 Task: Create a due date automation trigger when advanced on, on the wednesday before a card is due add content with a name or a description starting with resume at 11:00 AM.
Action: Mouse moved to (1068, 81)
Screenshot: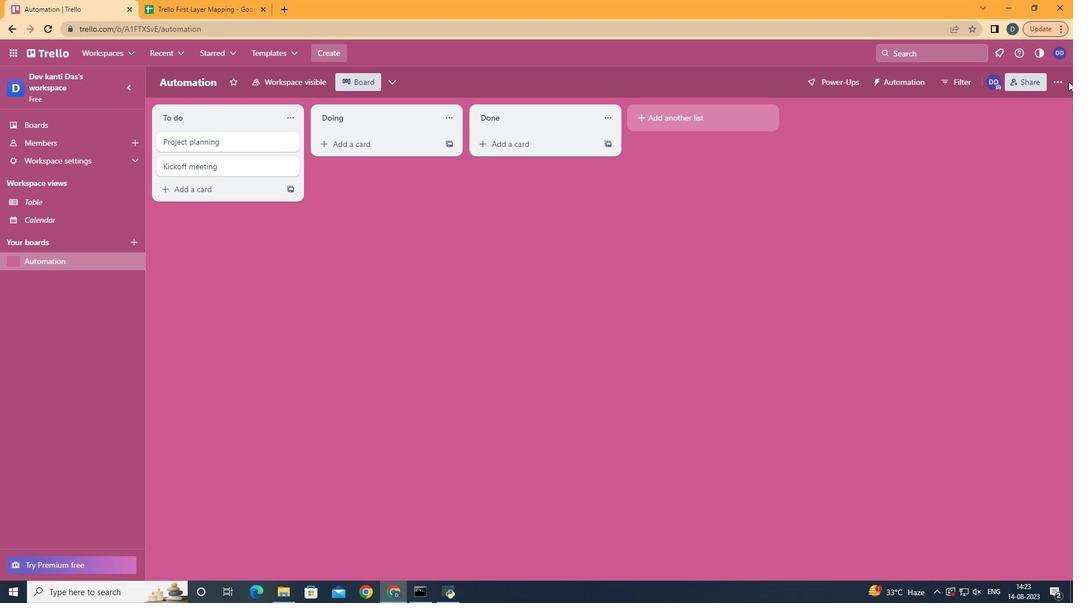 
Action: Mouse pressed left at (1068, 81)
Screenshot: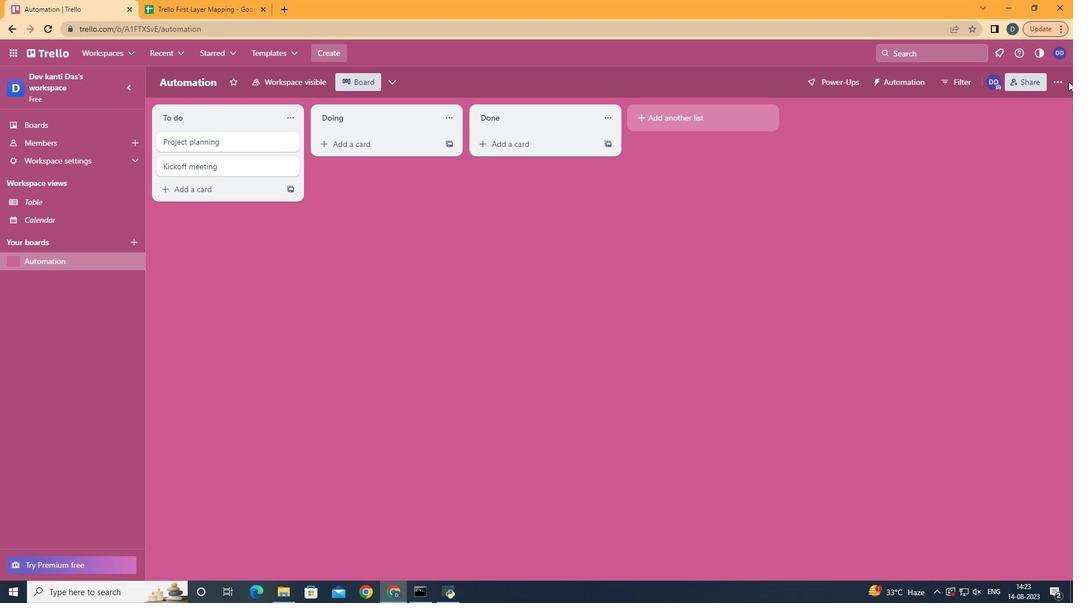 
Action: Mouse moved to (1054, 88)
Screenshot: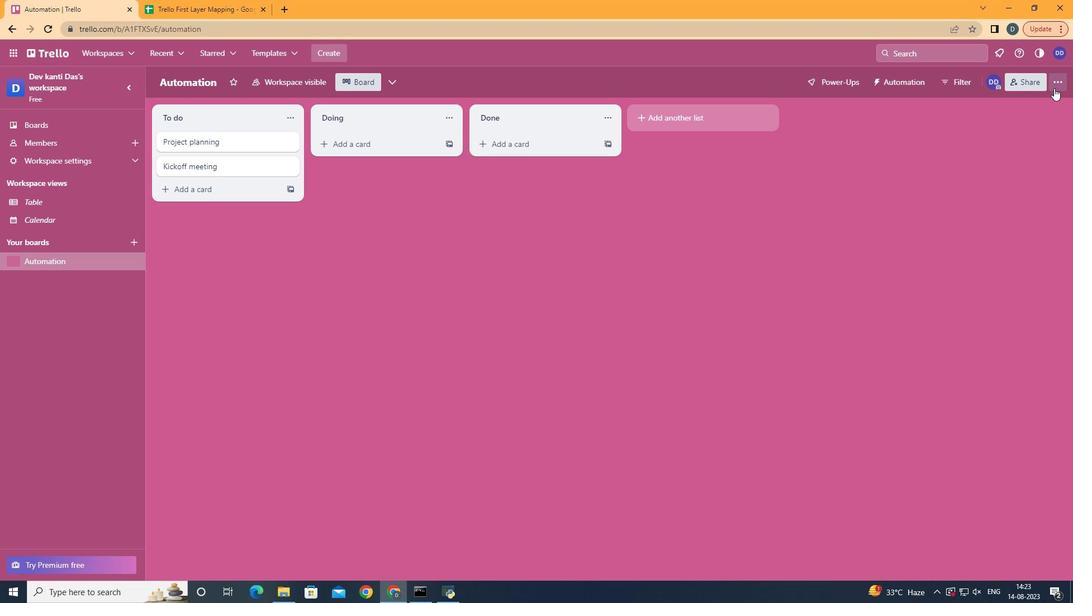 
Action: Mouse pressed left at (1054, 88)
Screenshot: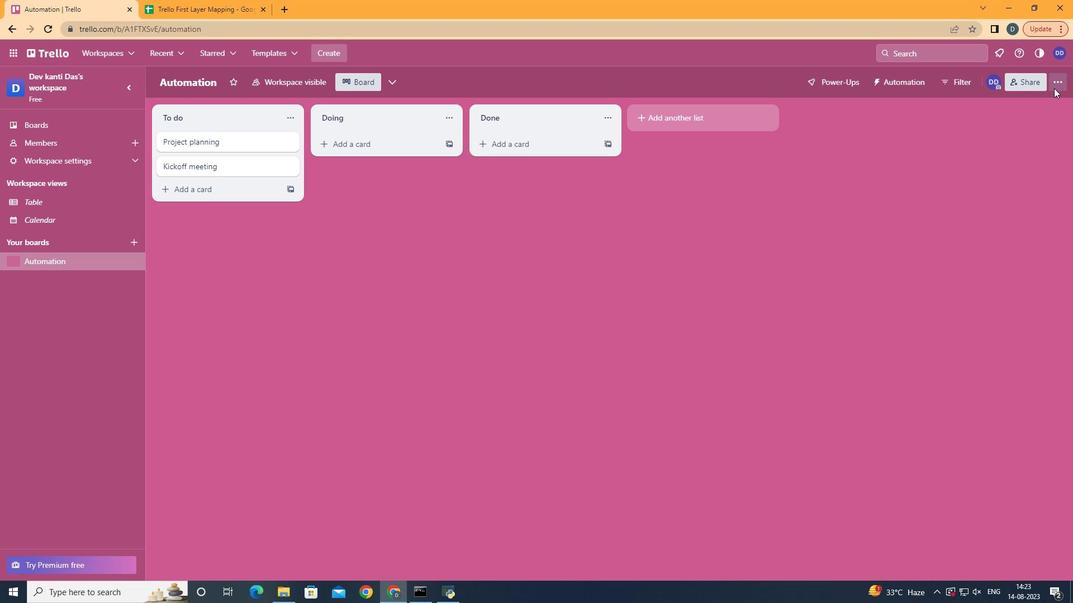 
Action: Mouse moved to (1007, 236)
Screenshot: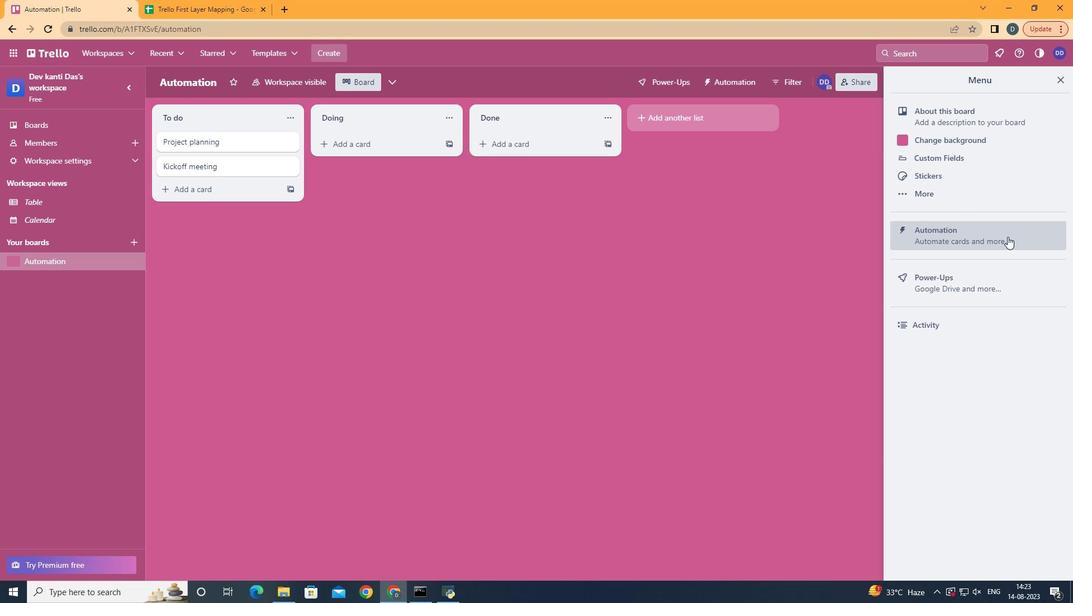 
Action: Mouse pressed left at (1007, 236)
Screenshot: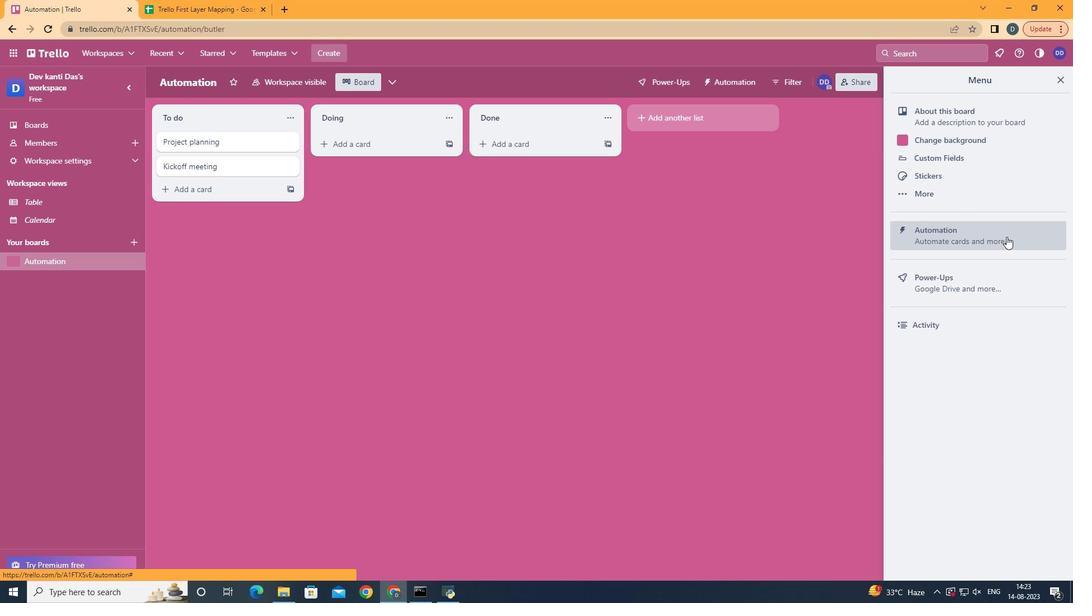 
Action: Mouse moved to (212, 226)
Screenshot: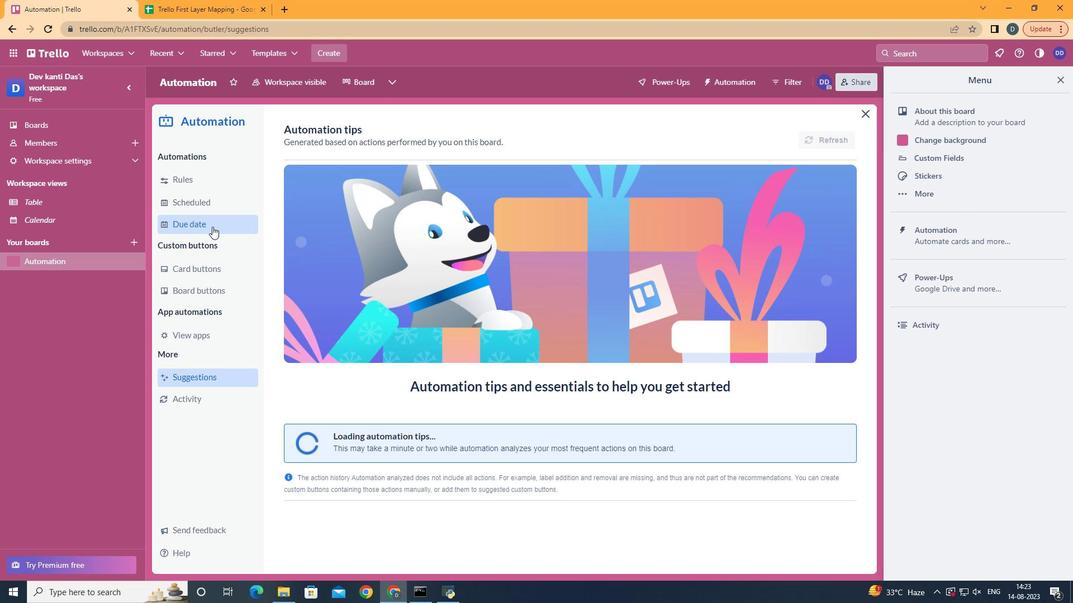 
Action: Mouse pressed left at (212, 226)
Screenshot: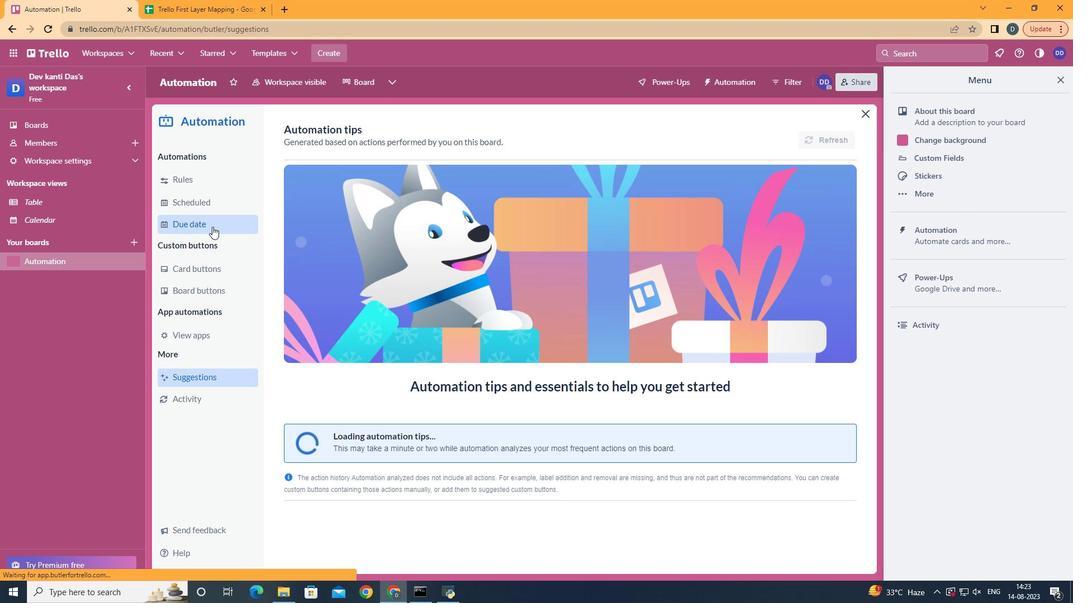 
Action: Mouse moved to (787, 135)
Screenshot: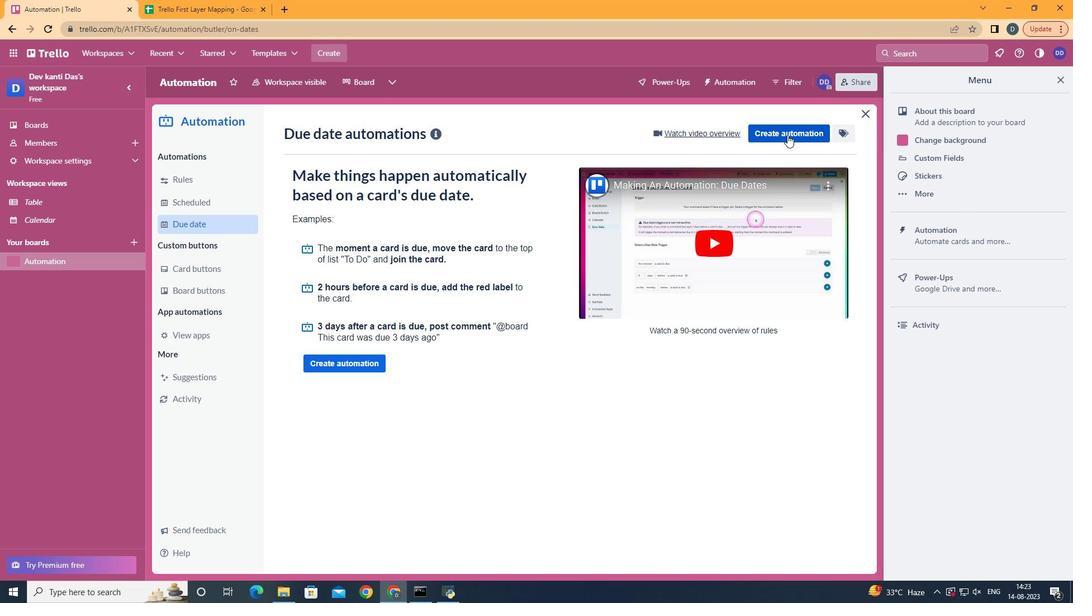 
Action: Mouse pressed left at (787, 135)
Screenshot: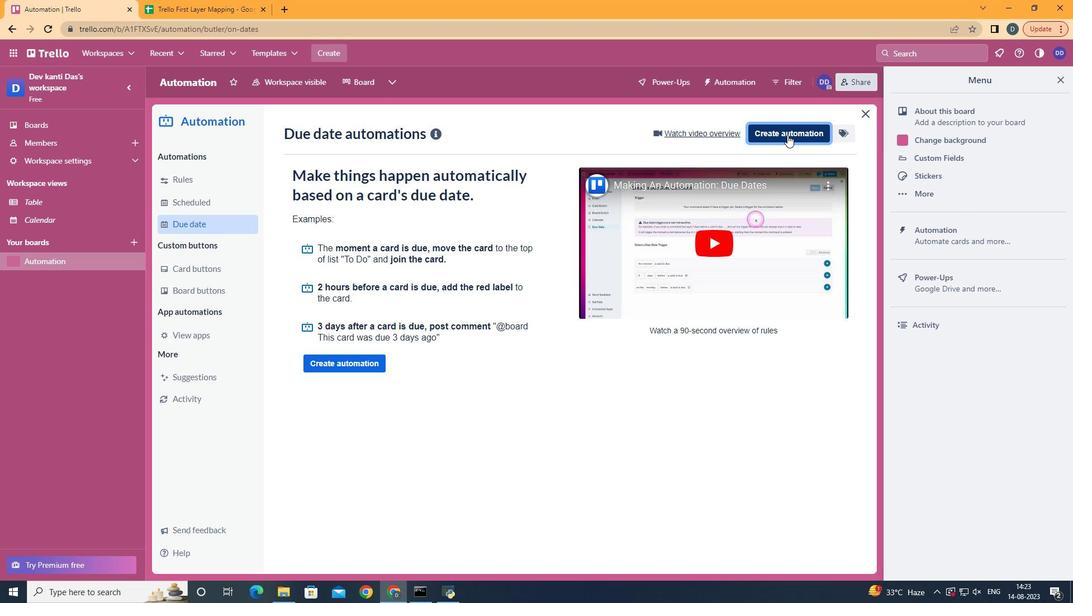 
Action: Mouse moved to (569, 237)
Screenshot: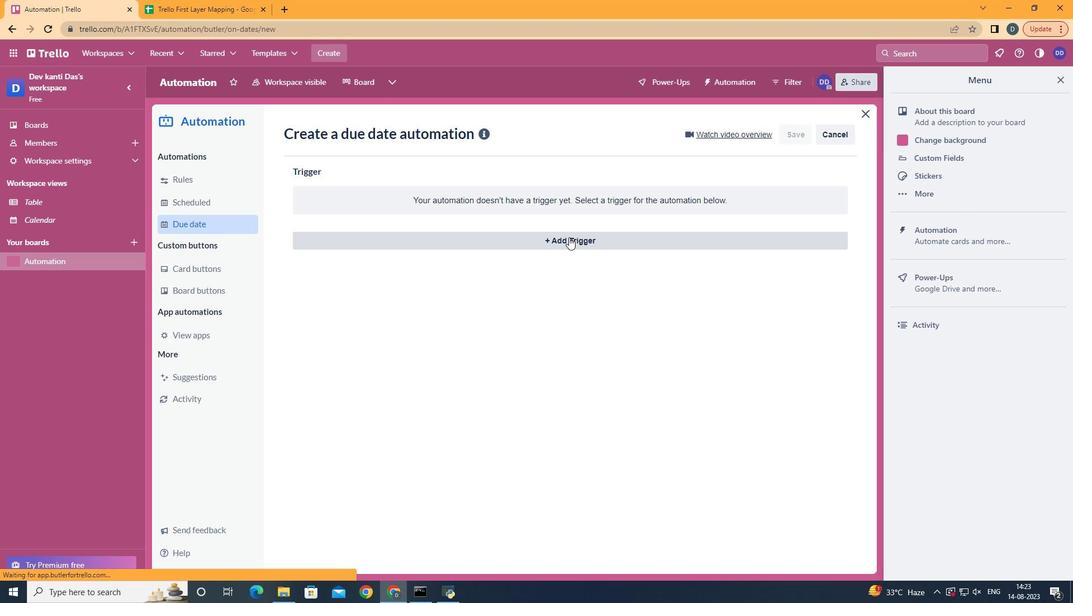 
Action: Mouse pressed left at (569, 237)
Screenshot: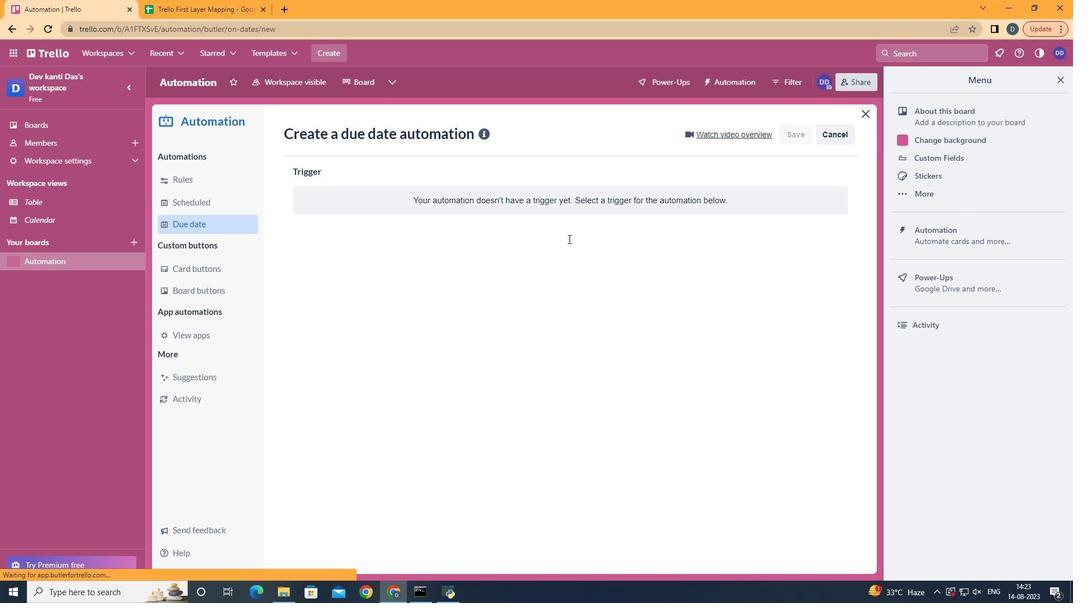 
Action: Mouse moved to (368, 338)
Screenshot: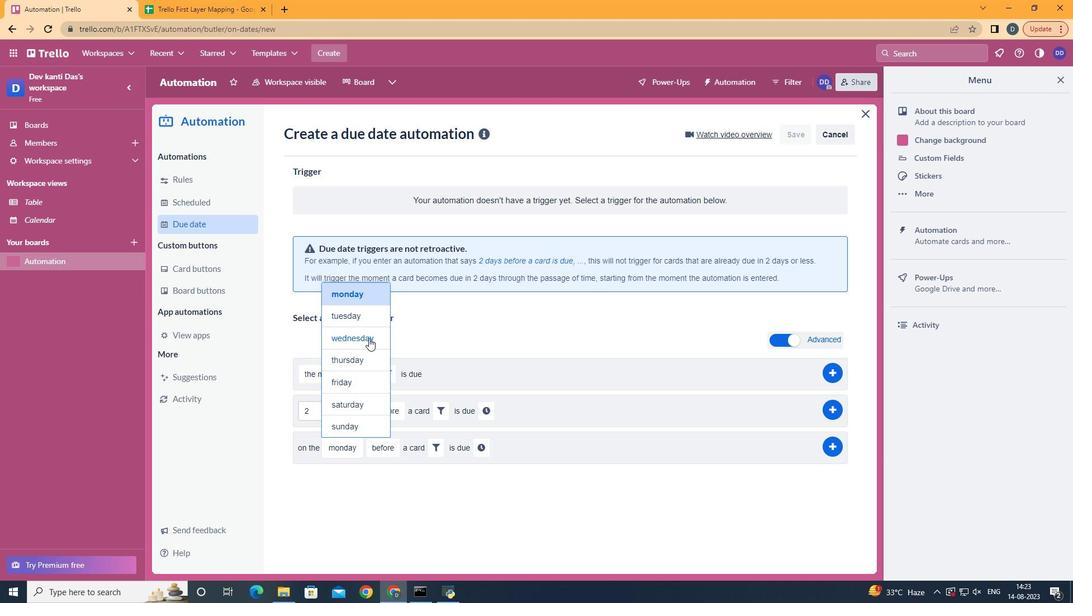 
Action: Mouse pressed left at (368, 338)
Screenshot: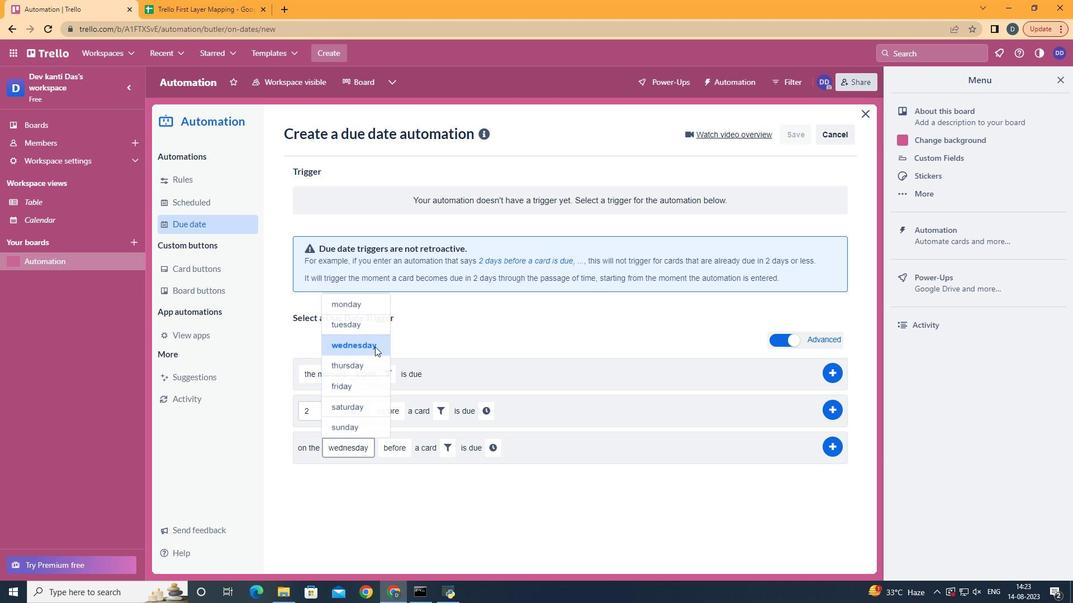
Action: Mouse moved to (452, 449)
Screenshot: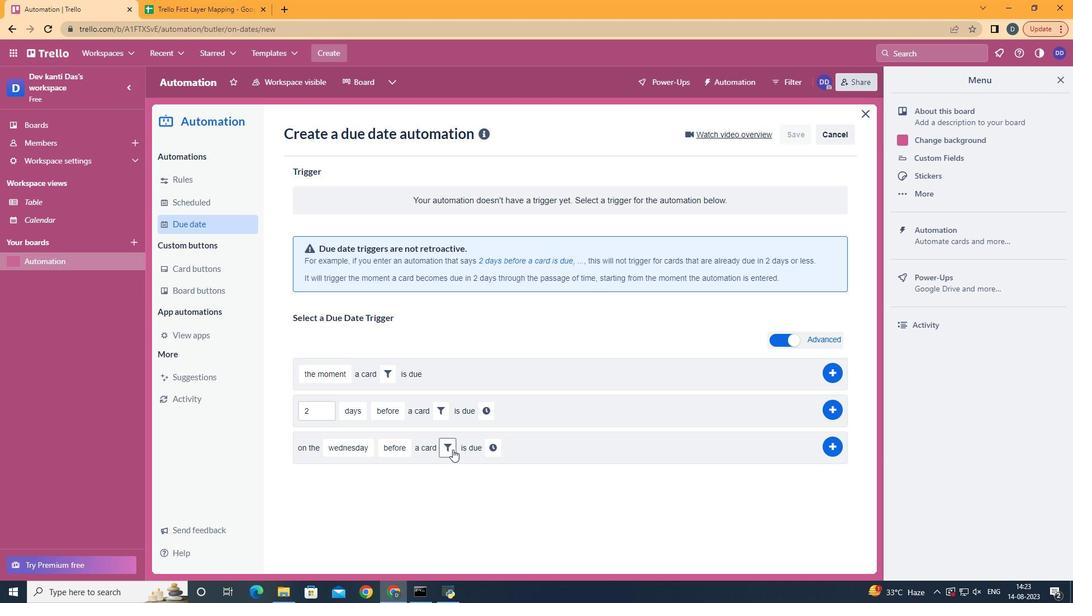 
Action: Mouse pressed left at (452, 449)
Screenshot: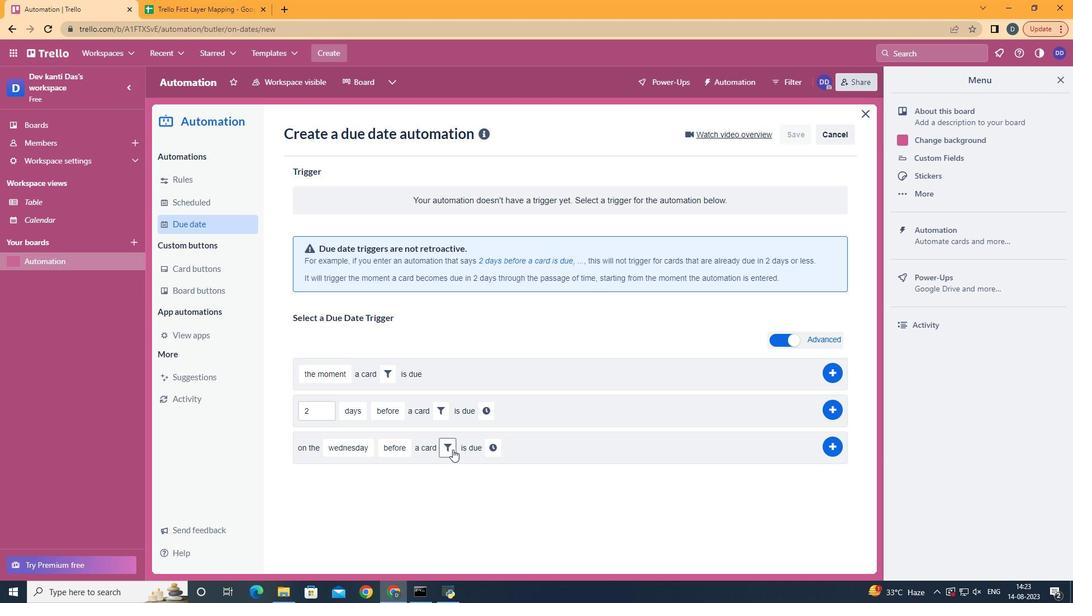 
Action: Mouse moved to (586, 487)
Screenshot: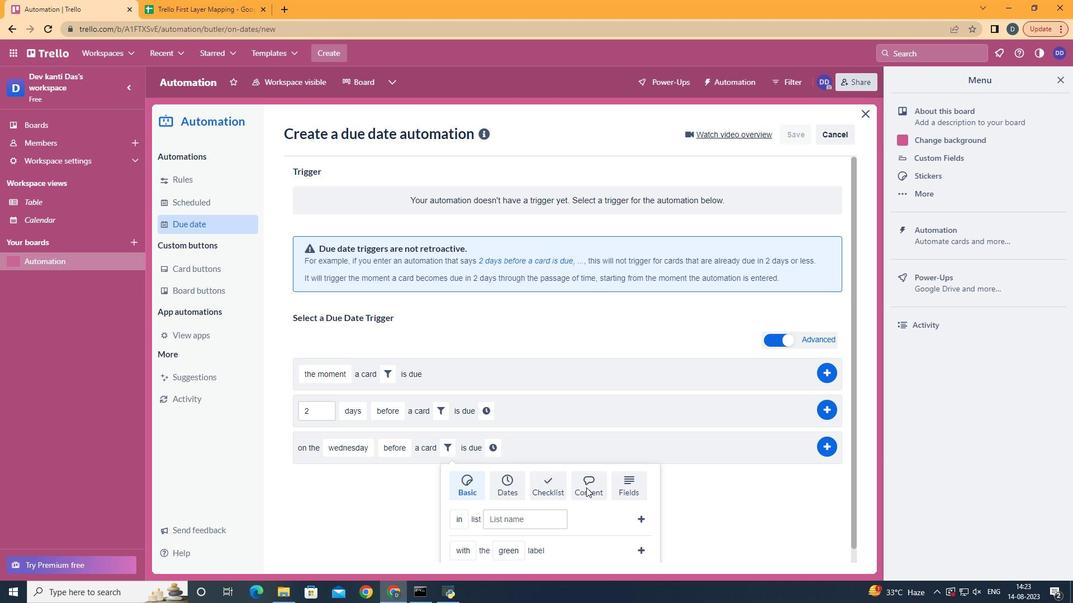 
Action: Mouse pressed left at (586, 487)
Screenshot: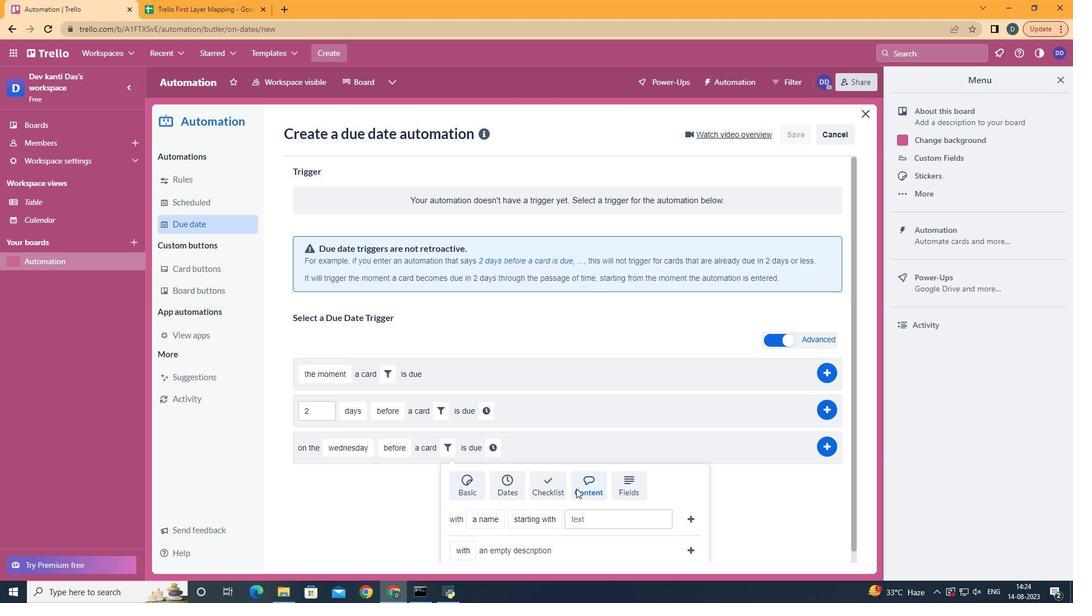 
Action: Mouse moved to (497, 500)
Screenshot: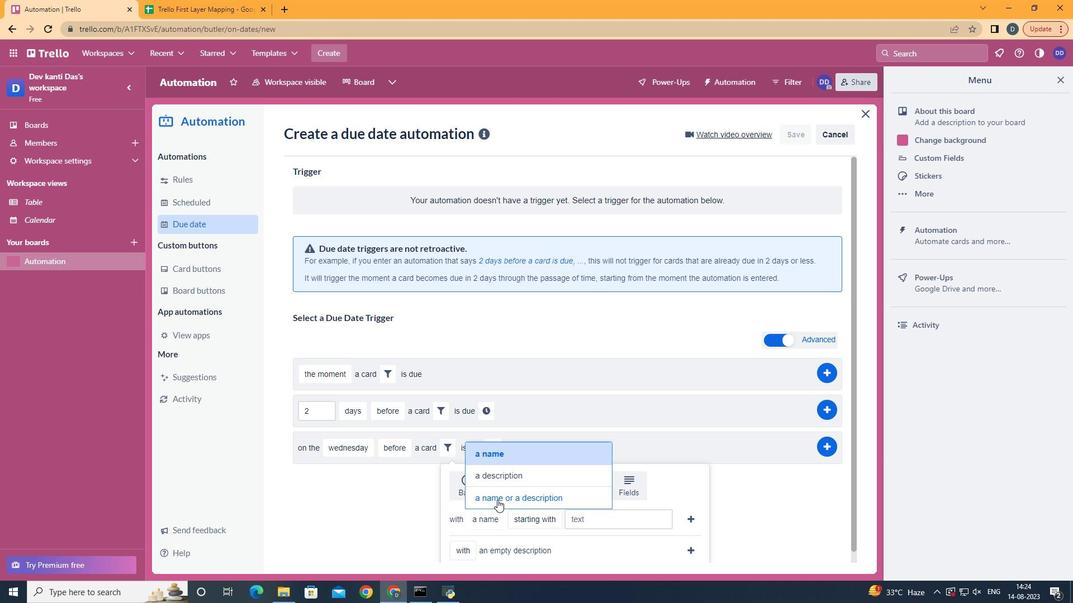 
Action: Mouse pressed left at (497, 500)
Screenshot: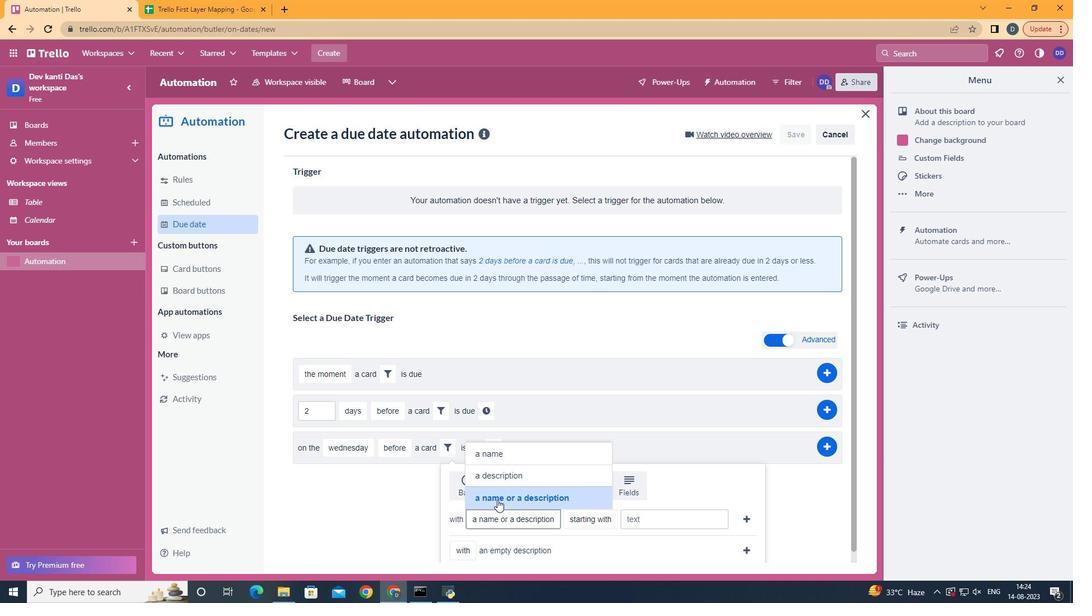 
Action: Mouse moved to (656, 518)
Screenshot: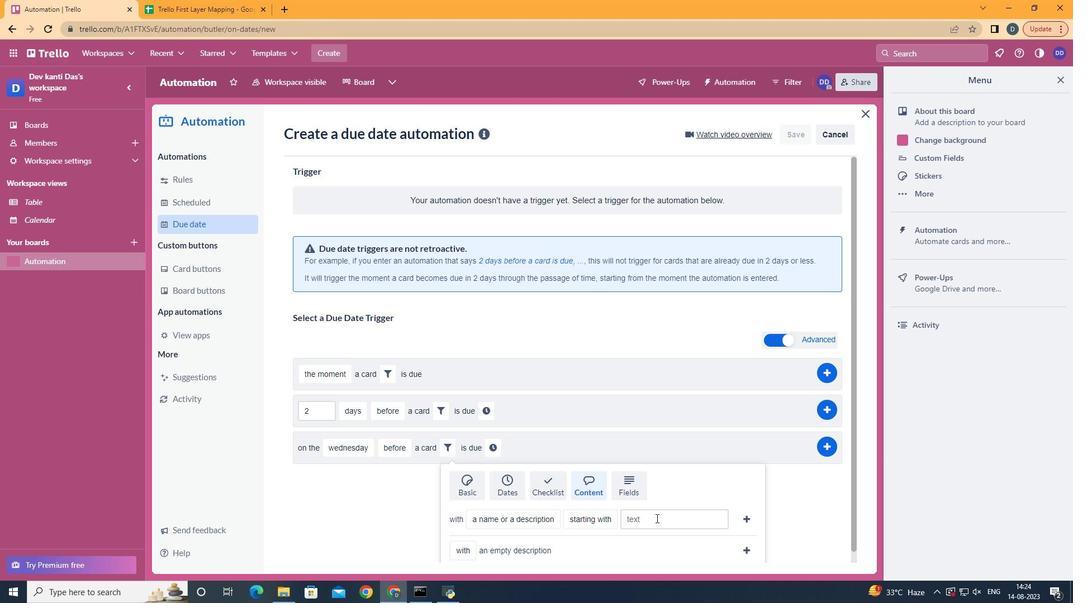 
Action: Mouse pressed left at (656, 518)
Screenshot: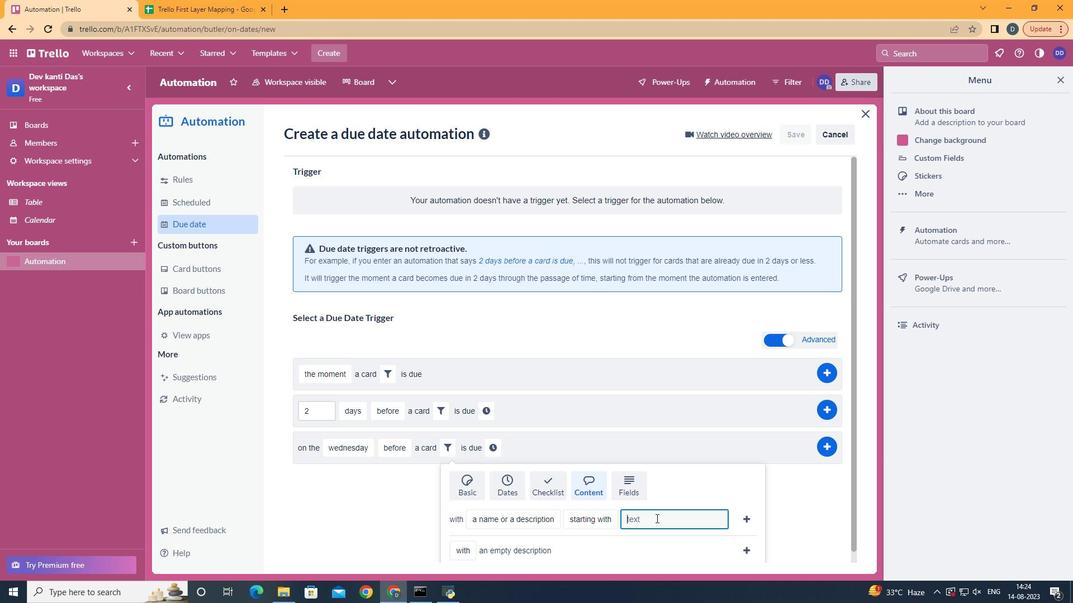 
Action: Key pressed resume
Screenshot: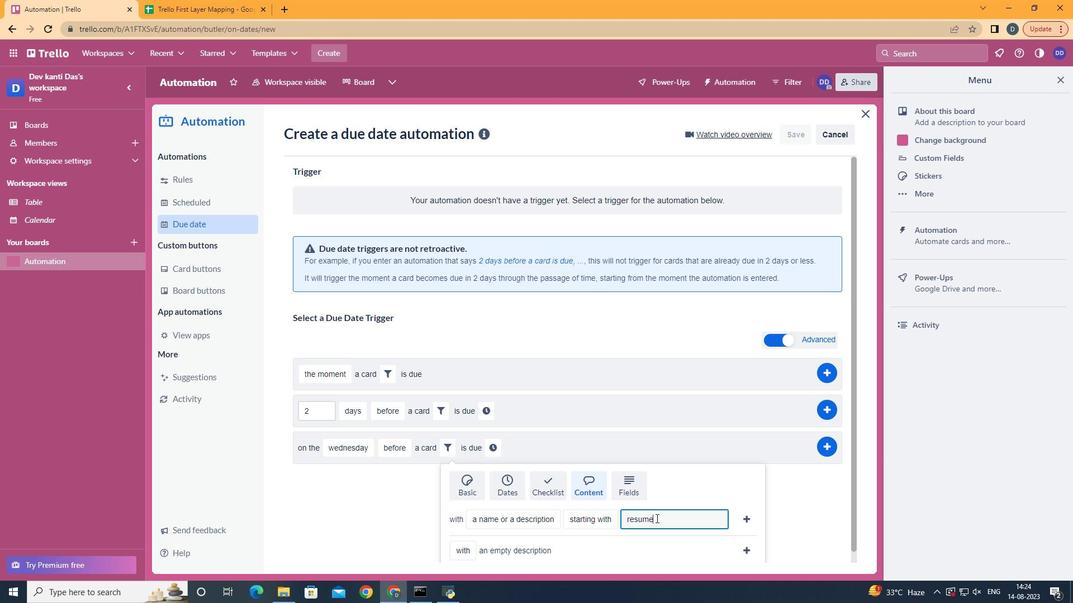 
Action: Mouse moved to (747, 518)
Screenshot: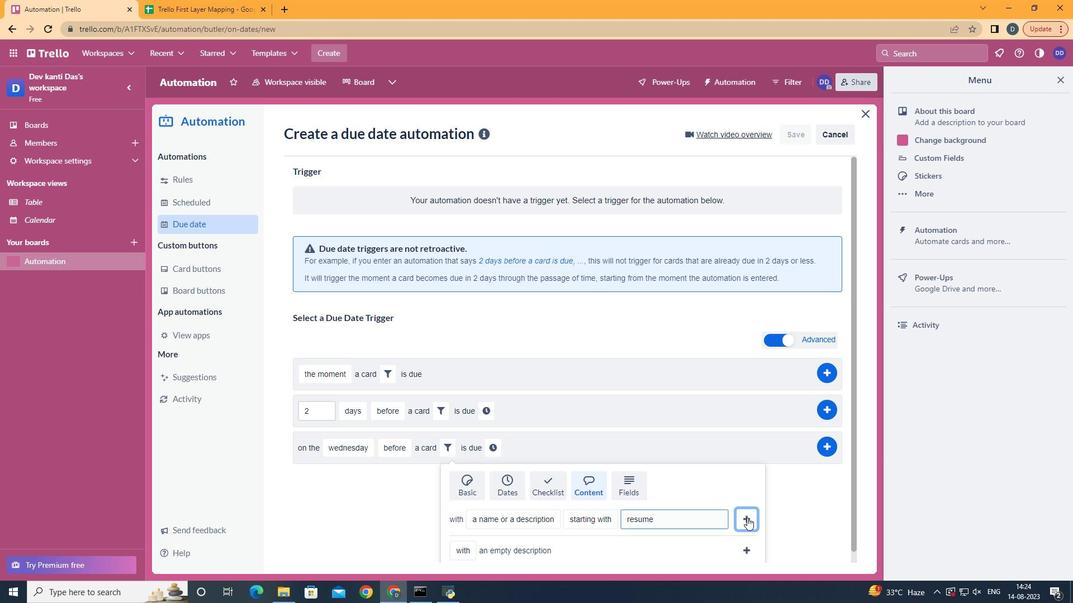 
Action: Mouse pressed left at (747, 518)
Screenshot: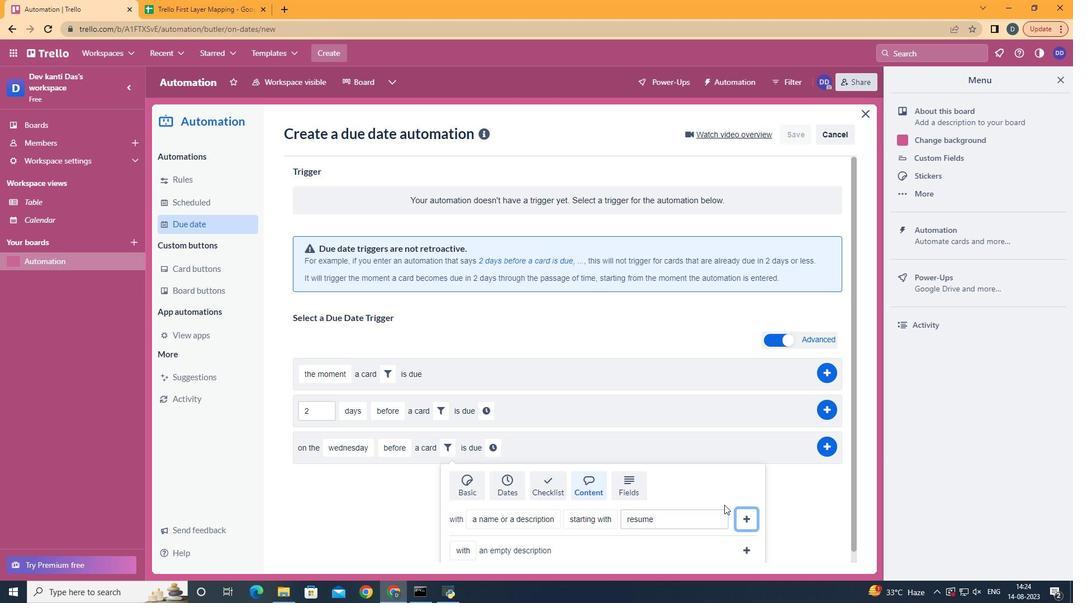 
Action: Mouse moved to (692, 438)
Screenshot: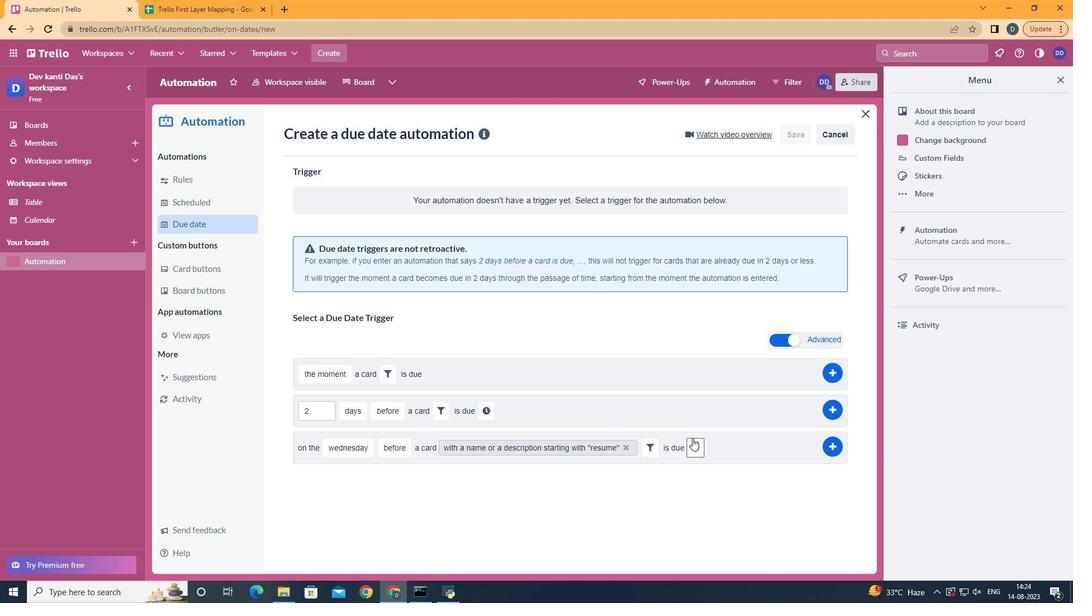 
Action: Mouse pressed left at (692, 438)
Screenshot: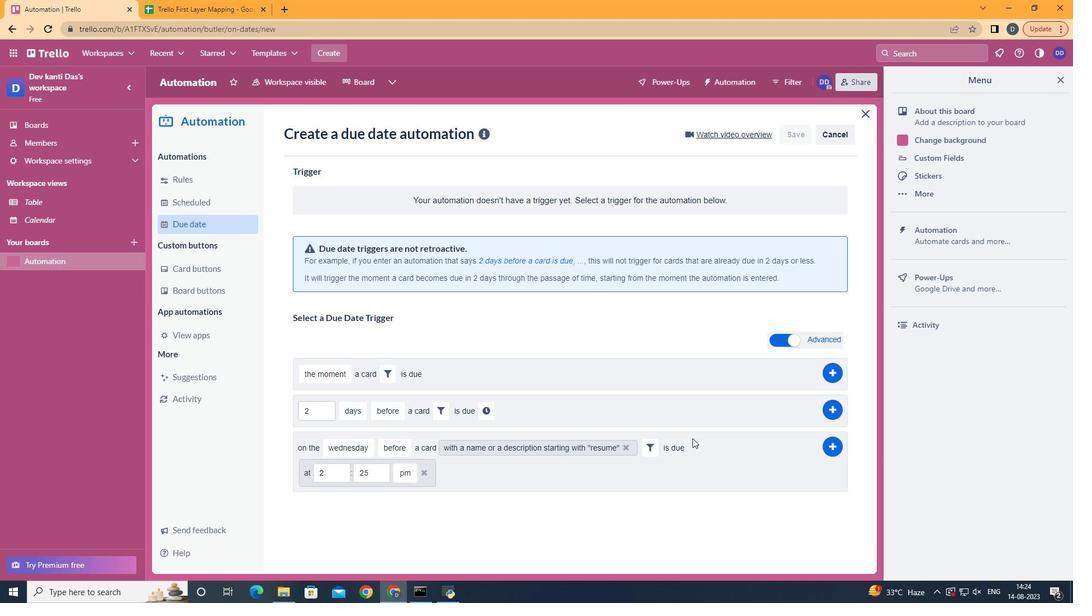 
Action: Mouse moved to (341, 473)
Screenshot: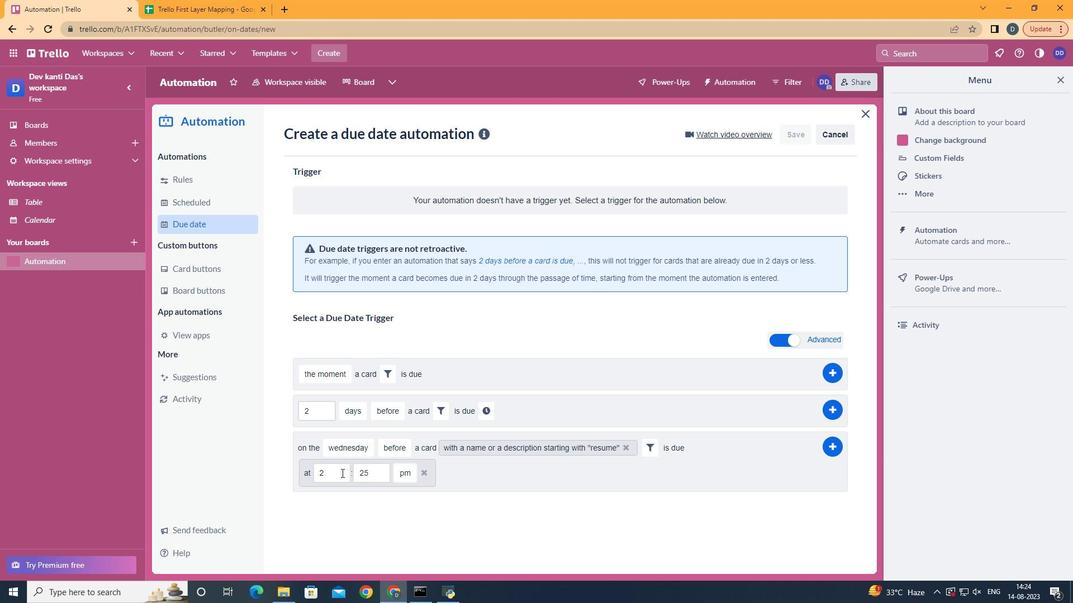 
Action: Mouse pressed left at (341, 473)
Screenshot: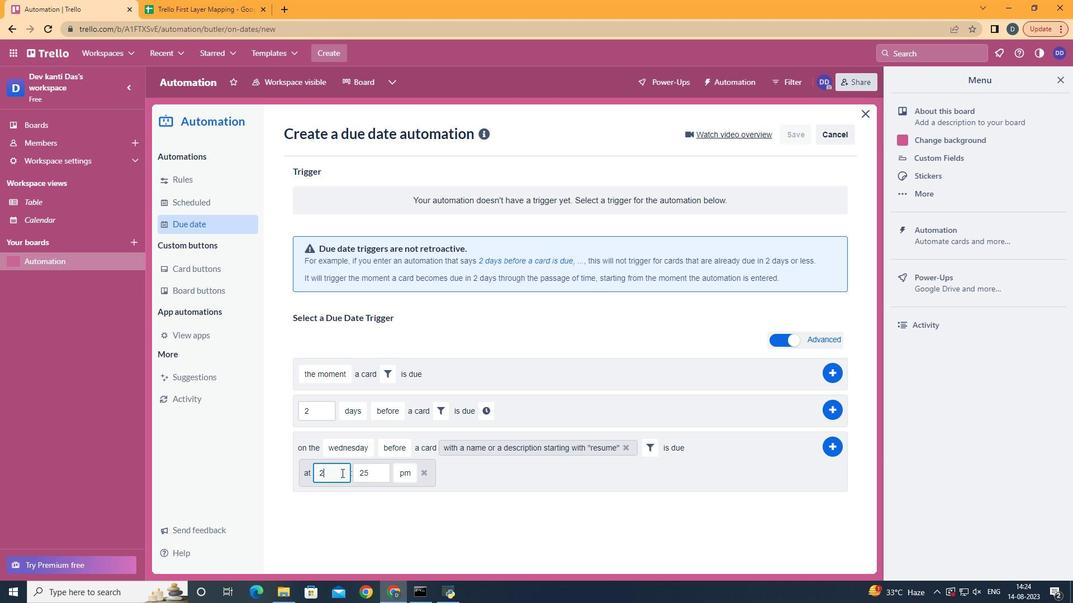 
Action: Key pressed <Key.backspace>11
Screenshot: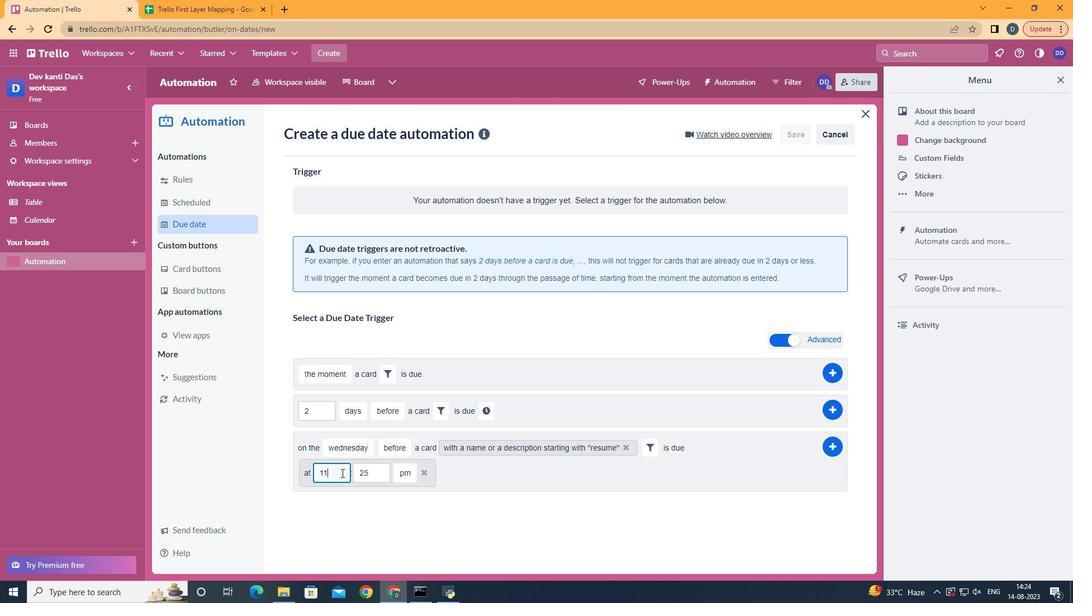 
Action: Mouse moved to (380, 474)
Screenshot: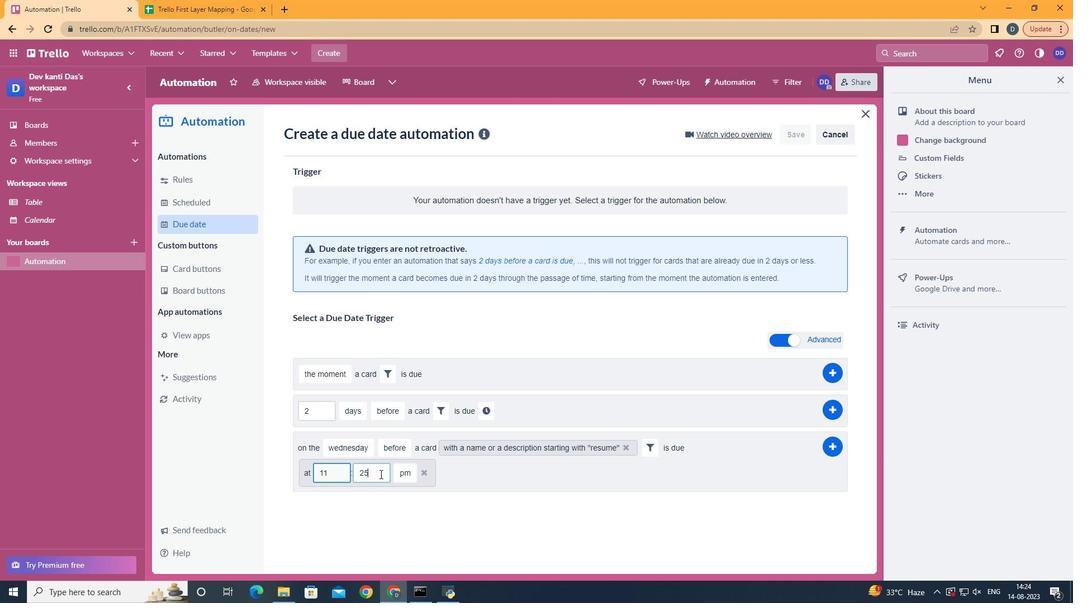 
Action: Mouse pressed left at (380, 474)
Screenshot: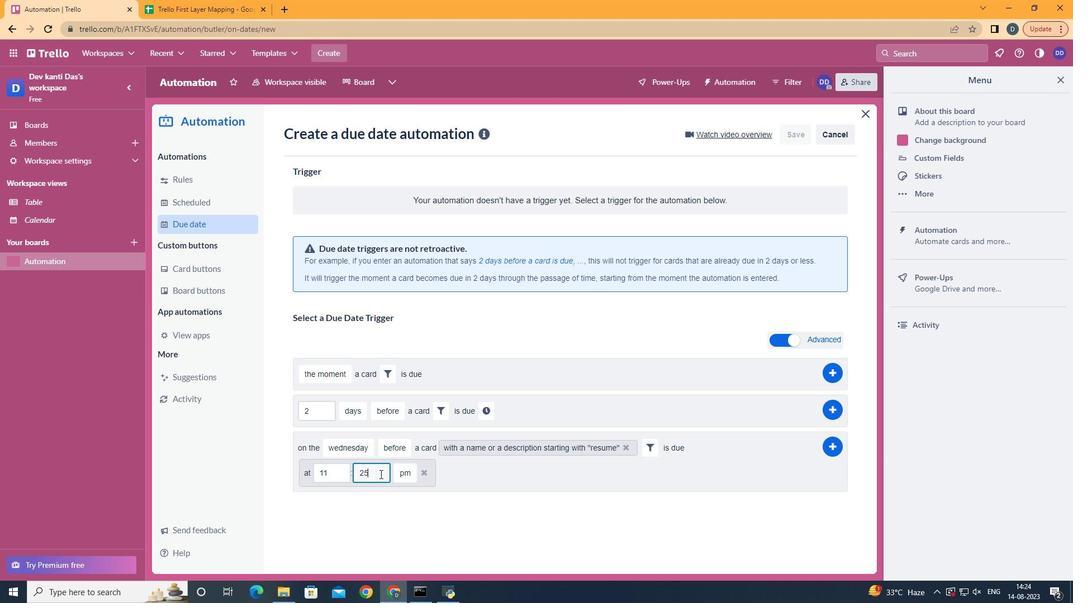 
Action: Key pressed <Key.backspace><Key.backspace>00
Screenshot: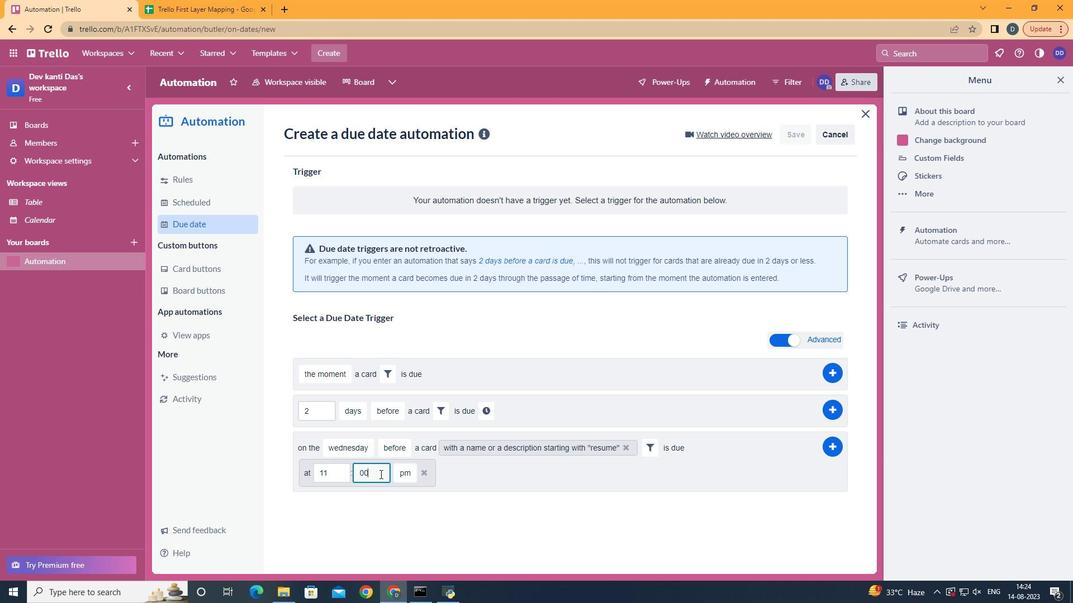 
Action: Mouse moved to (399, 496)
Screenshot: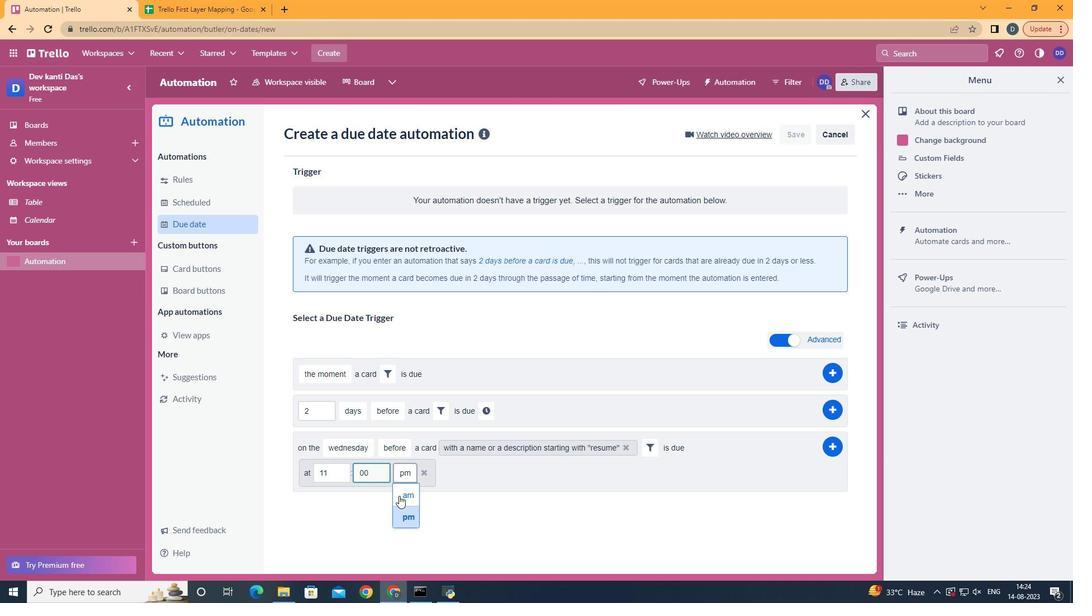
Action: Mouse pressed left at (399, 496)
Screenshot: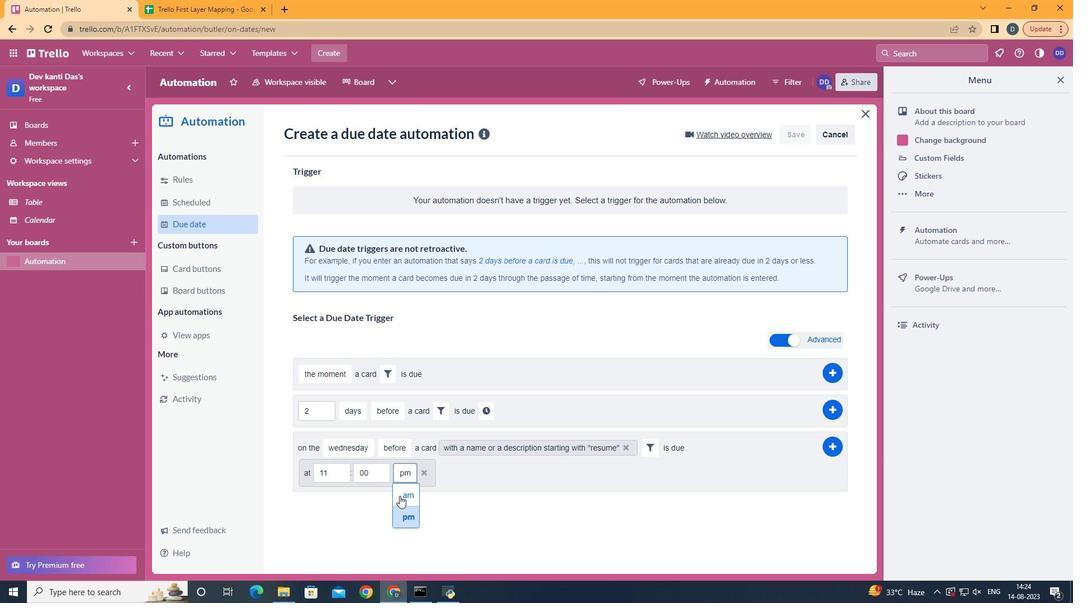 
Action: Mouse moved to (822, 444)
Screenshot: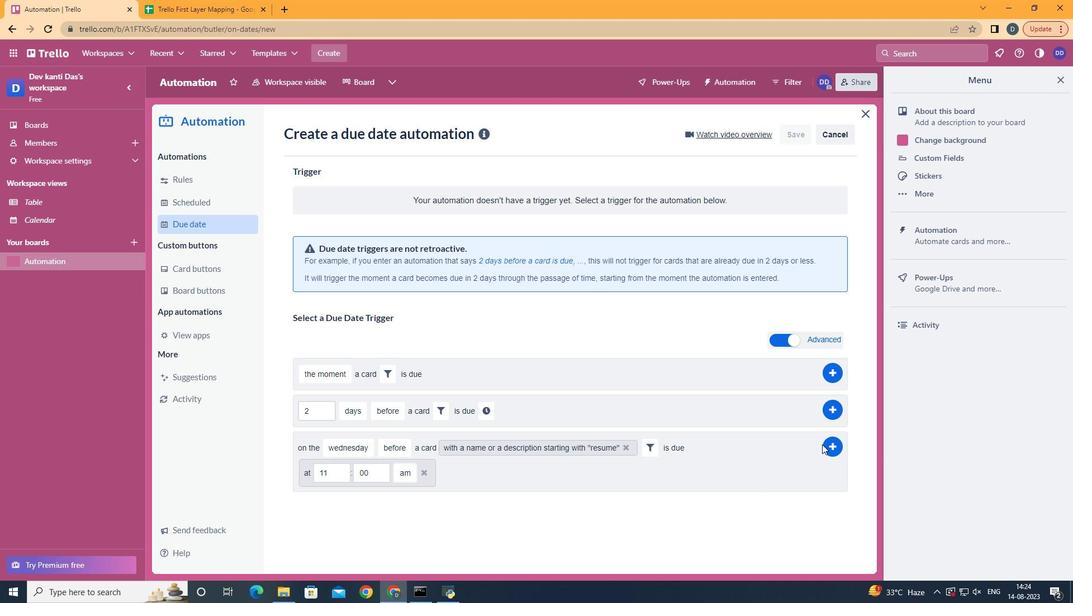 
Action: Mouse pressed left at (822, 444)
Screenshot: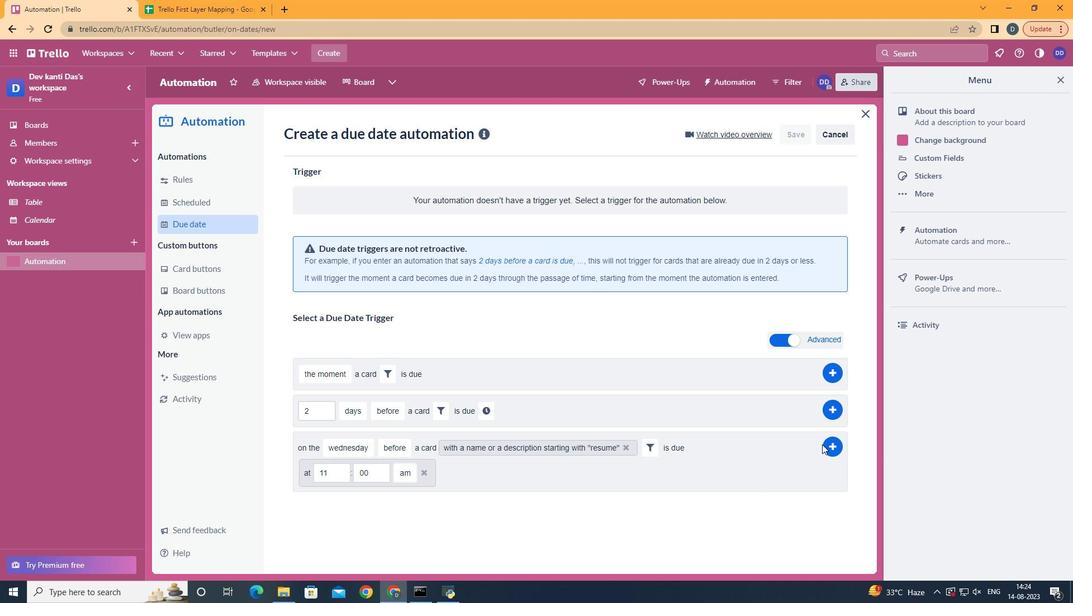 
Action: Mouse moved to (827, 446)
Screenshot: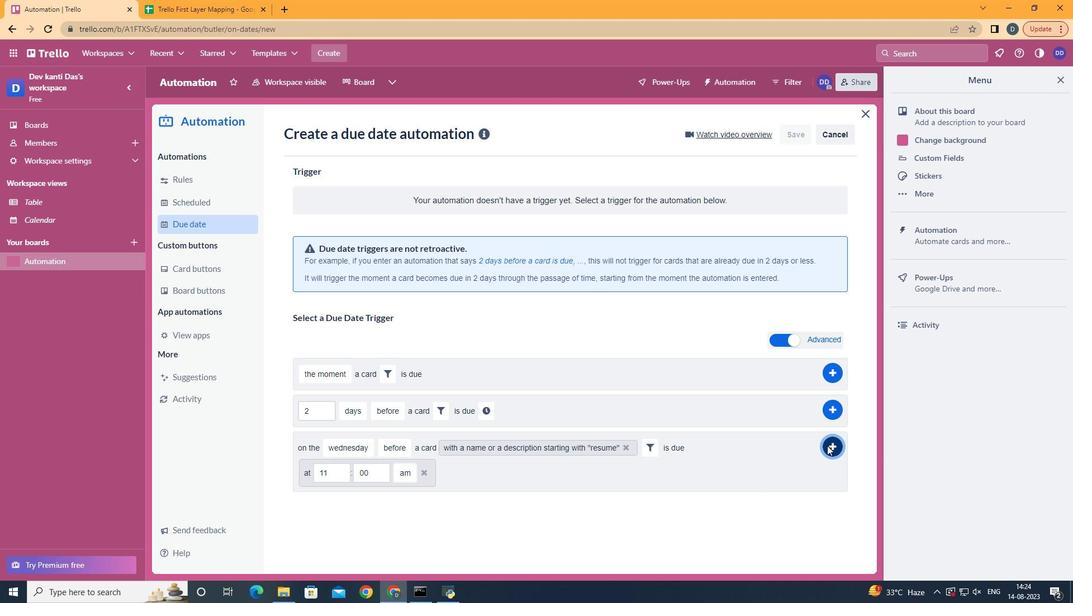 
Action: Mouse pressed left at (827, 446)
Screenshot: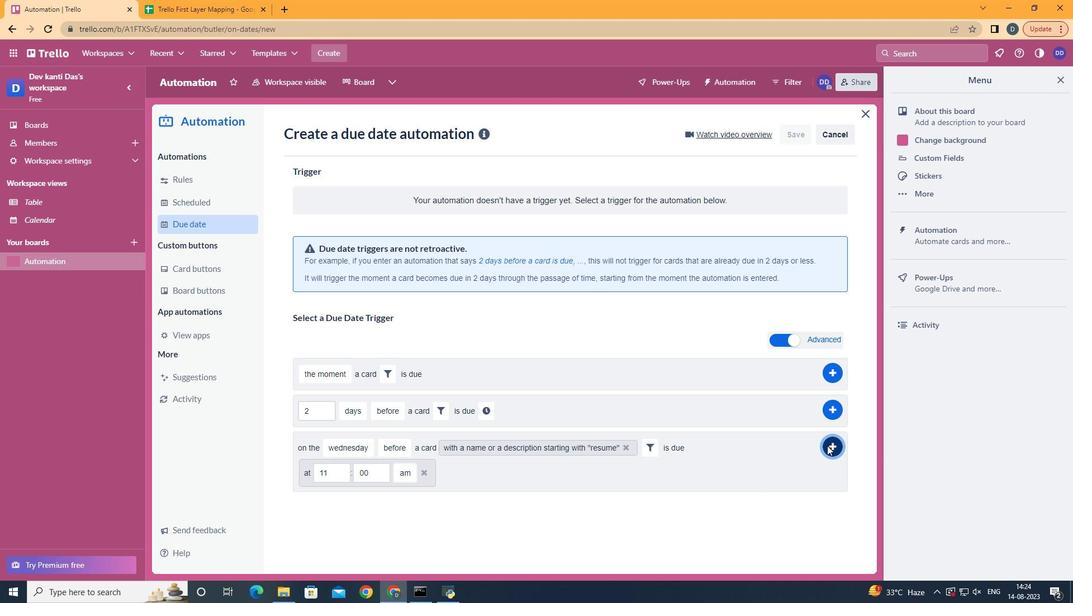 
Action: Mouse moved to (827, 447)
Screenshot: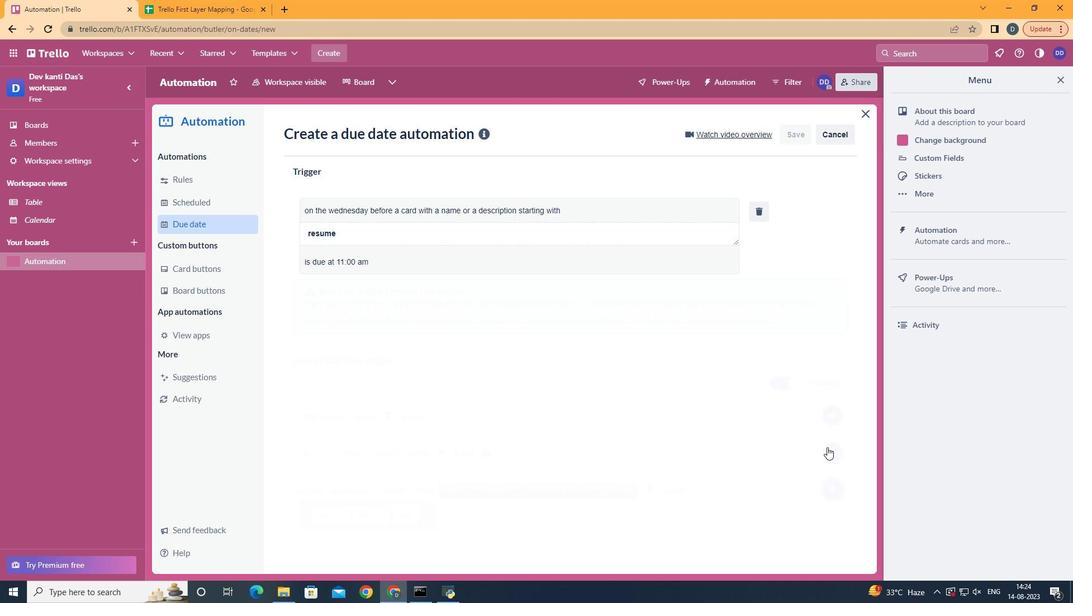 
